 Task: In the  document diary.txt. Insert footer and write 'www.stellar.com'. Find the word using Dictionary 'Enough' Use the tool word Count and display word count while typing
Action: Mouse moved to (412, 337)
Screenshot: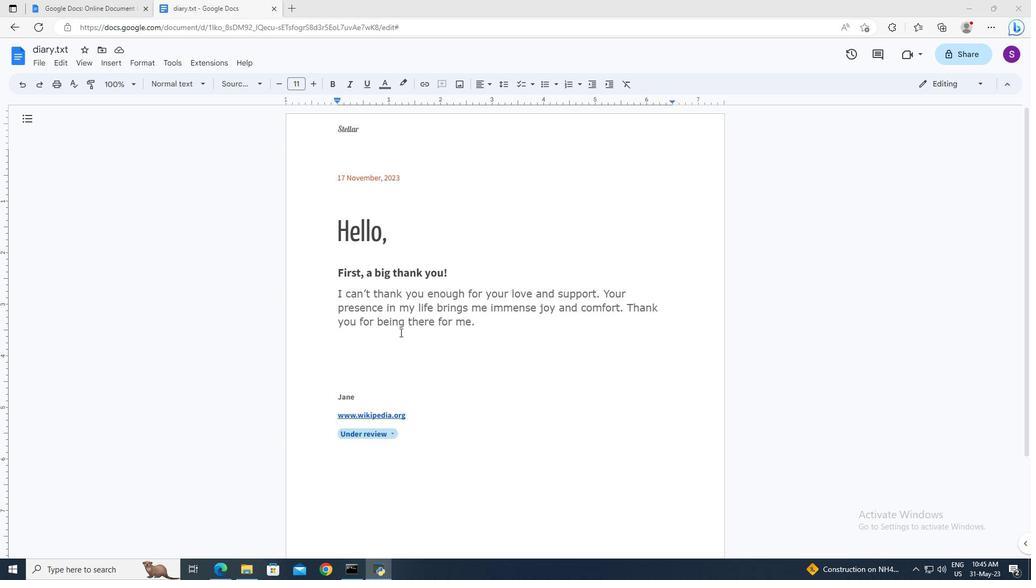 
Action: Mouse pressed left at (412, 337)
Screenshot: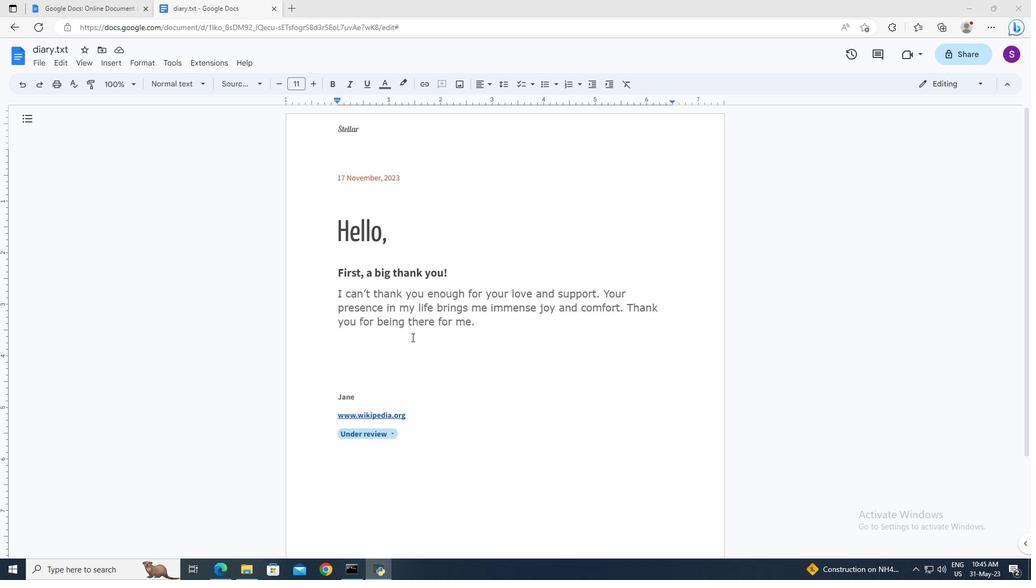 
Action: Mouse moved to (406, 336)
Screenshot: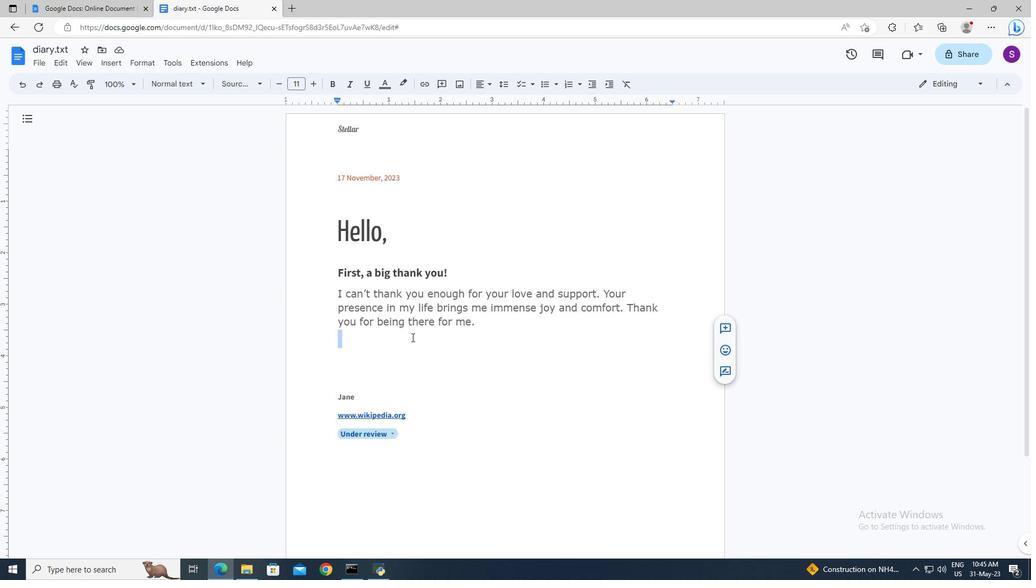 
Action: Mouse pressed left at (406, 336)
Screenshot: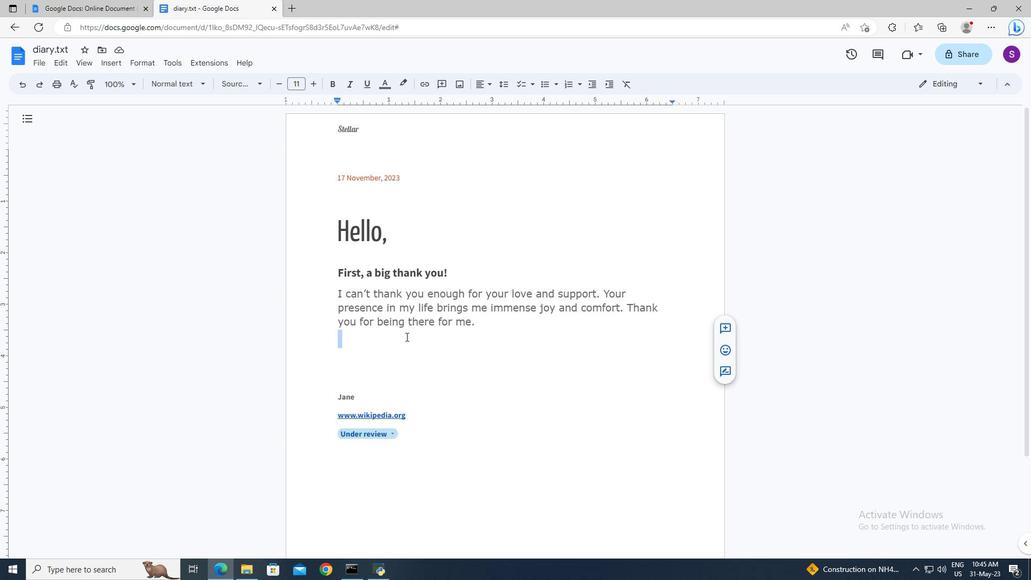 
Action: Mouse moved to (118, 65)
Screenshot: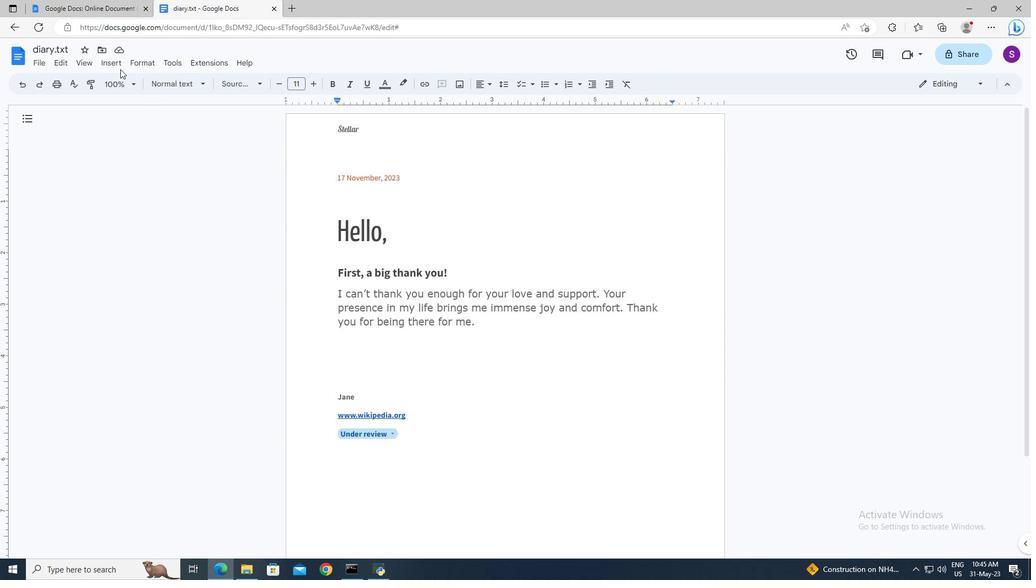 
Action: Mouse pressed left at (118, 65)
Screenshot: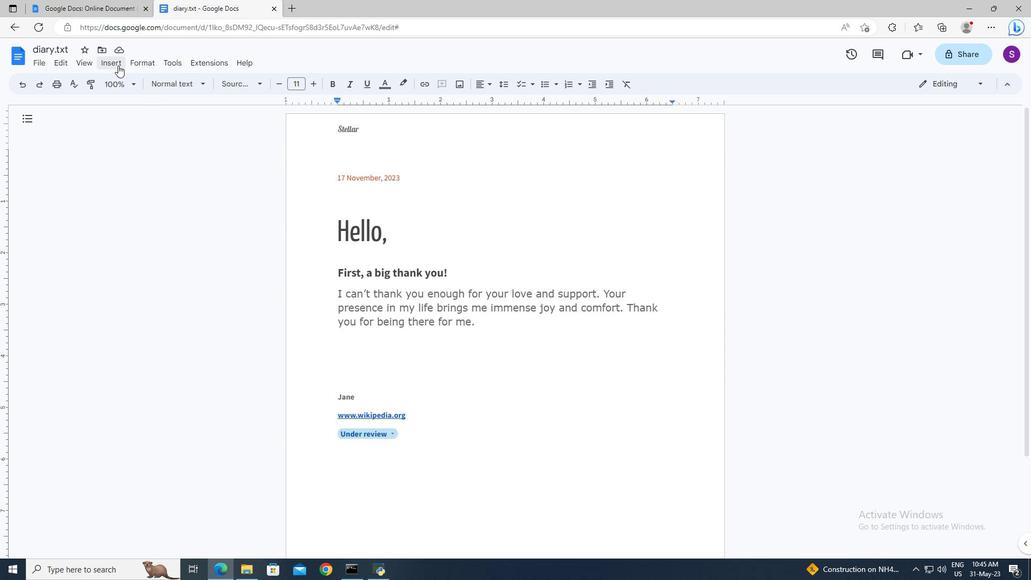 
Action: Mouse moved to (292, 352)
Screenshot: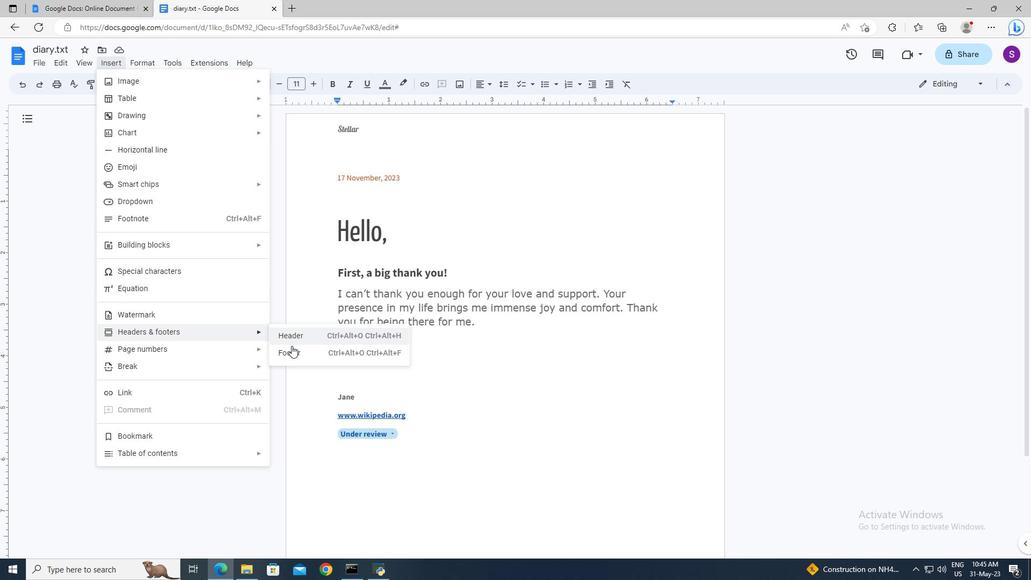 
Action: Mouse pressed left at (292, 352)
Screenshot: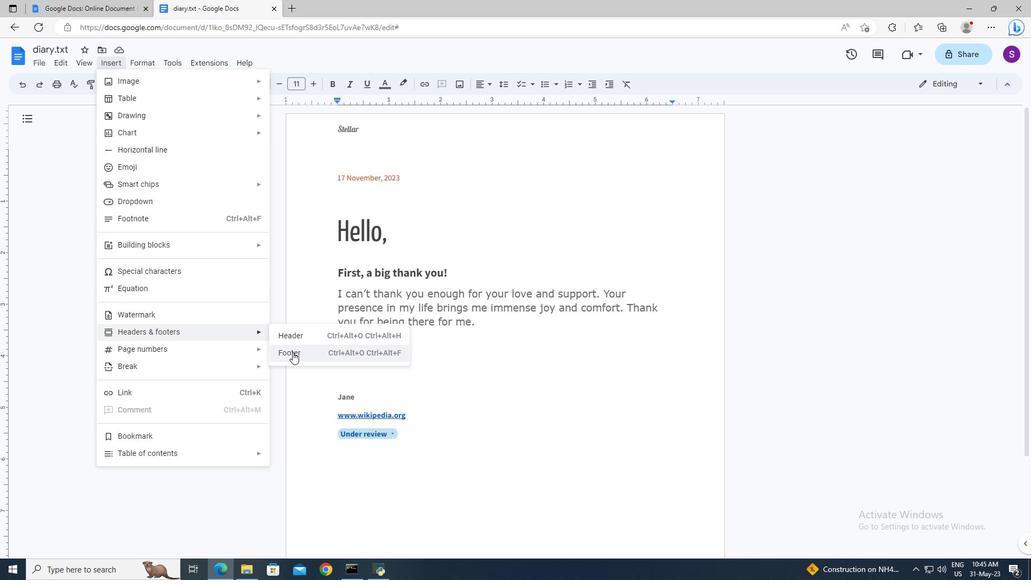 
Action: Key pressed www.stellar.com
Screenshot: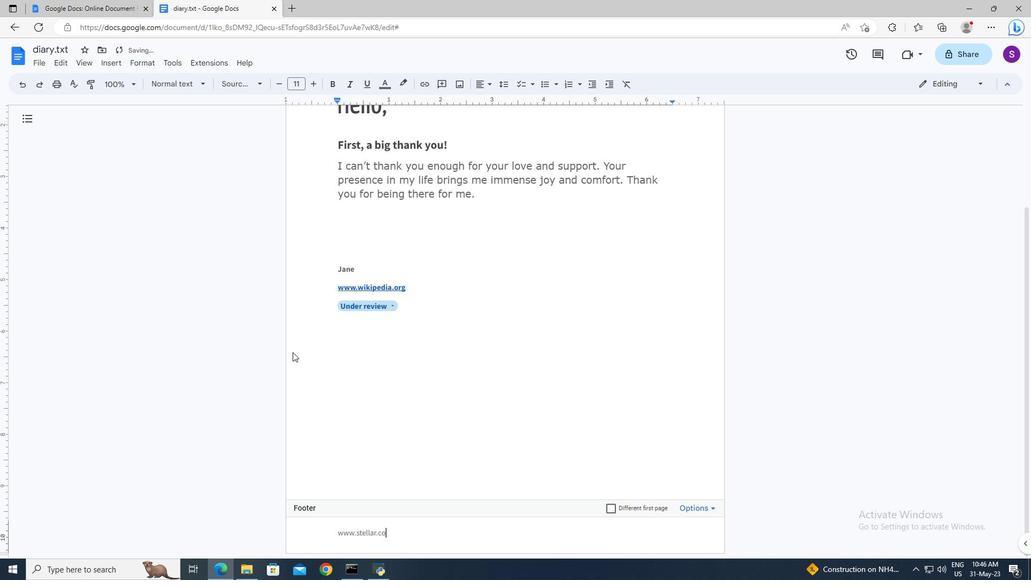 
Action: Mouse moved to (291, 351)
Screenshot: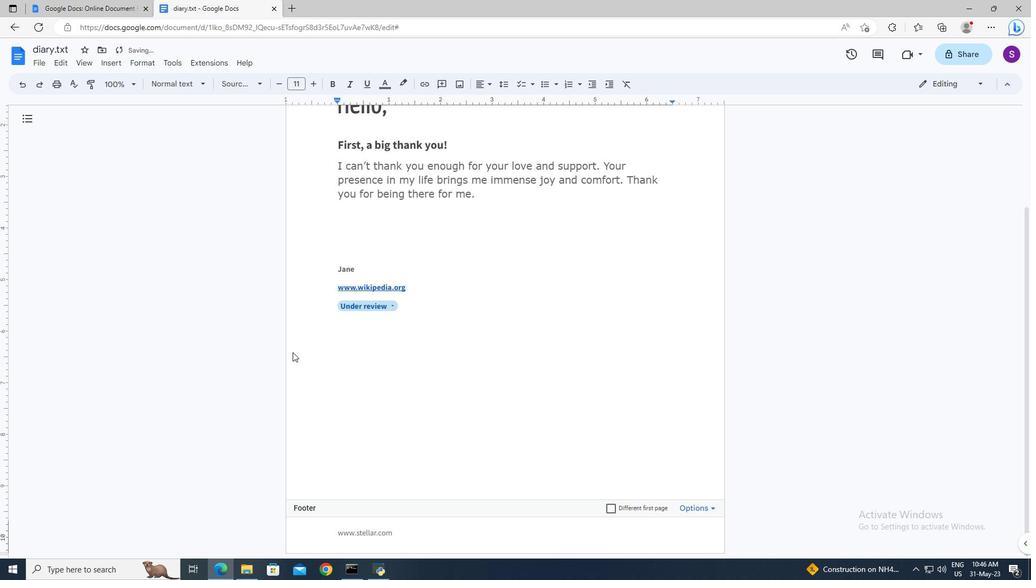 
Action: Mouse scrolled (291, 352) with delta (0, 0)
Screenshot: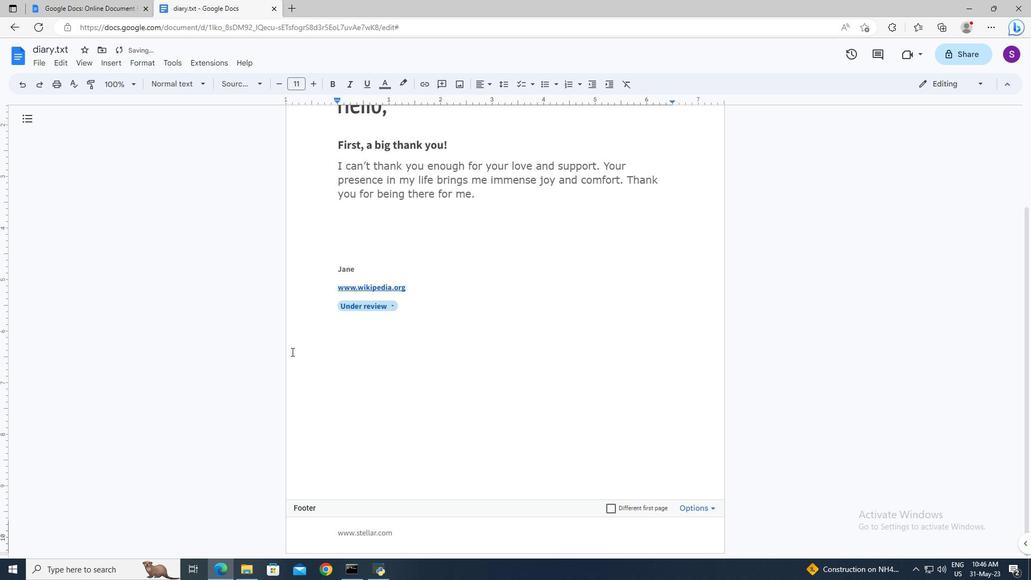 
Action: Mouse scrolled (291, 352) with delta (0, 0)
Screenshot: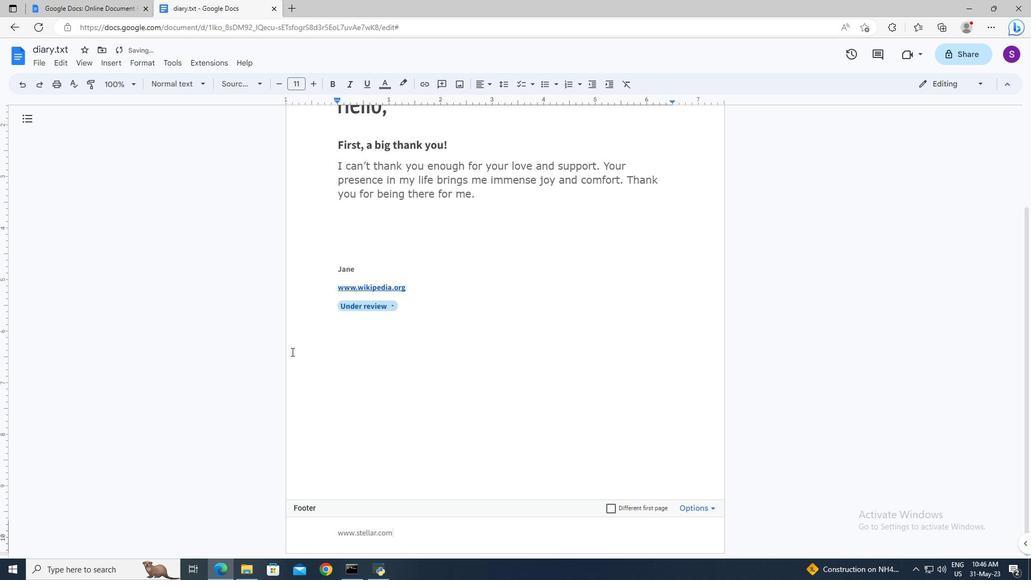 
Action: Mouse scrolled (291, 352) with delta (0, 0)
Screenshot: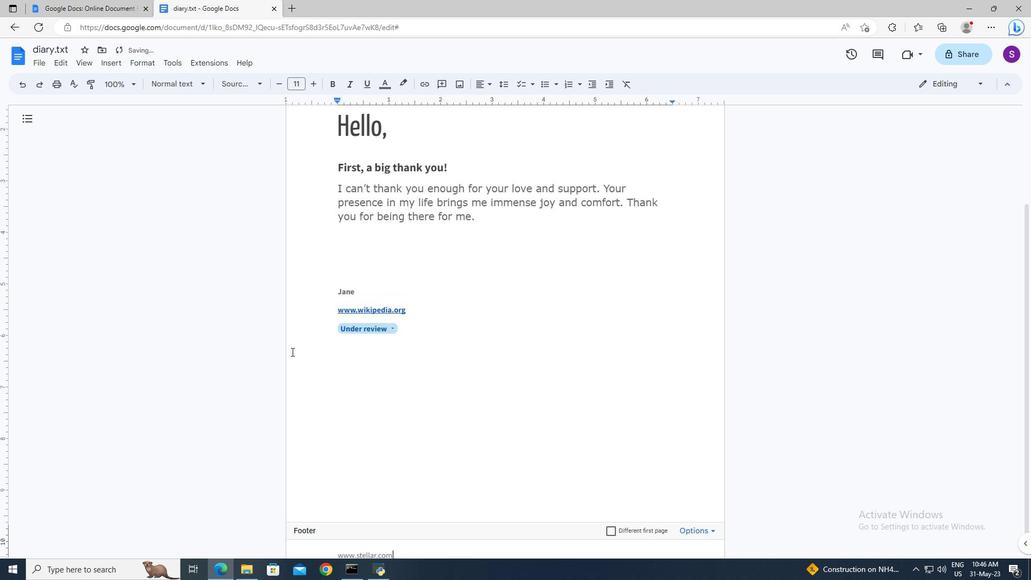
Action: Mouse moved to (168, 62)
Screenshot: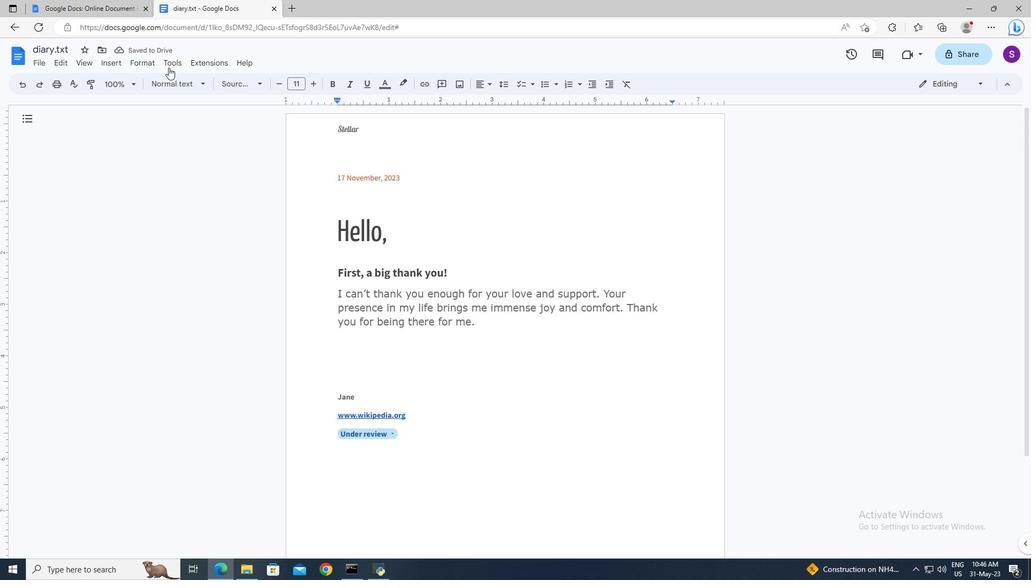 
Action: Mouse pressed left at (168, 62)
Screenshot: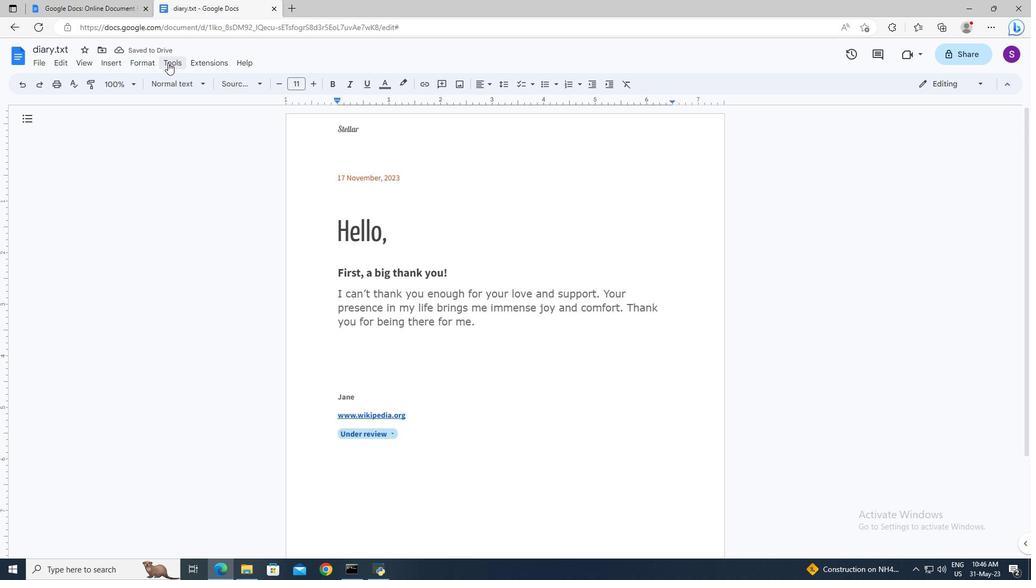
Action: Mouse moved to (207, 219)
Screenshot: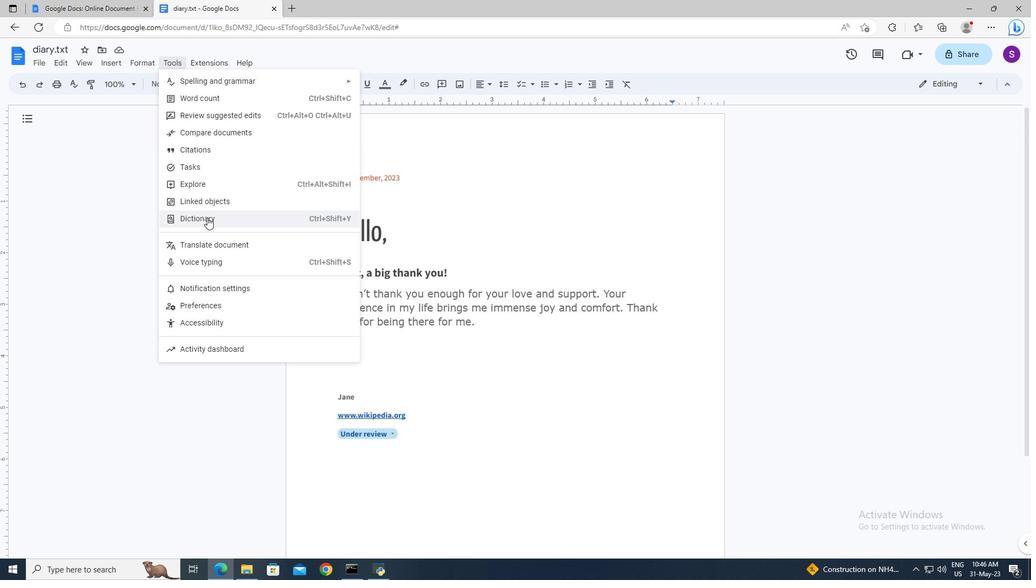 
Action: Mouse pressed left at (207, 219)
Screenshot: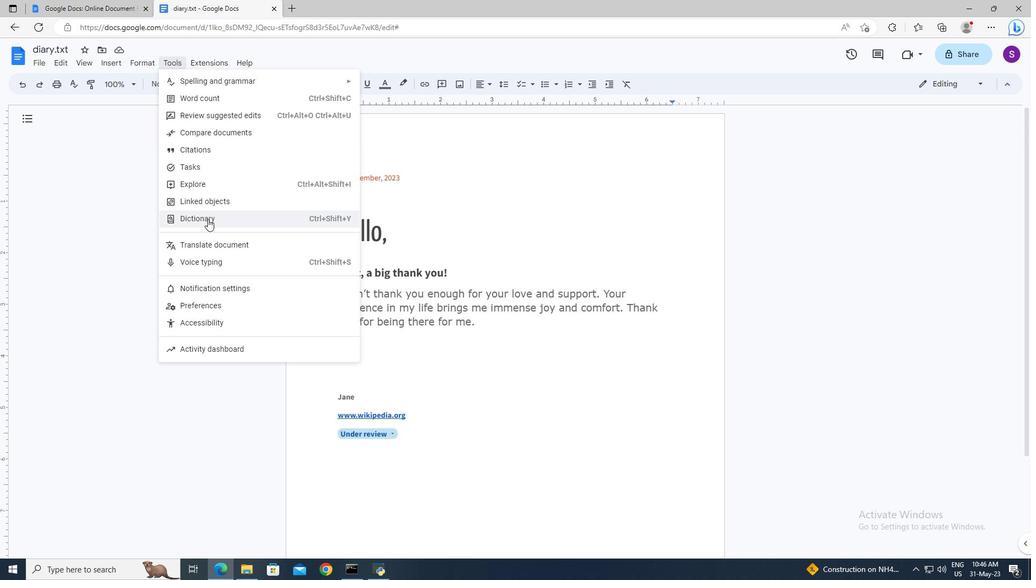 
Action: Mouse moved to (921, 111)
Screenshot: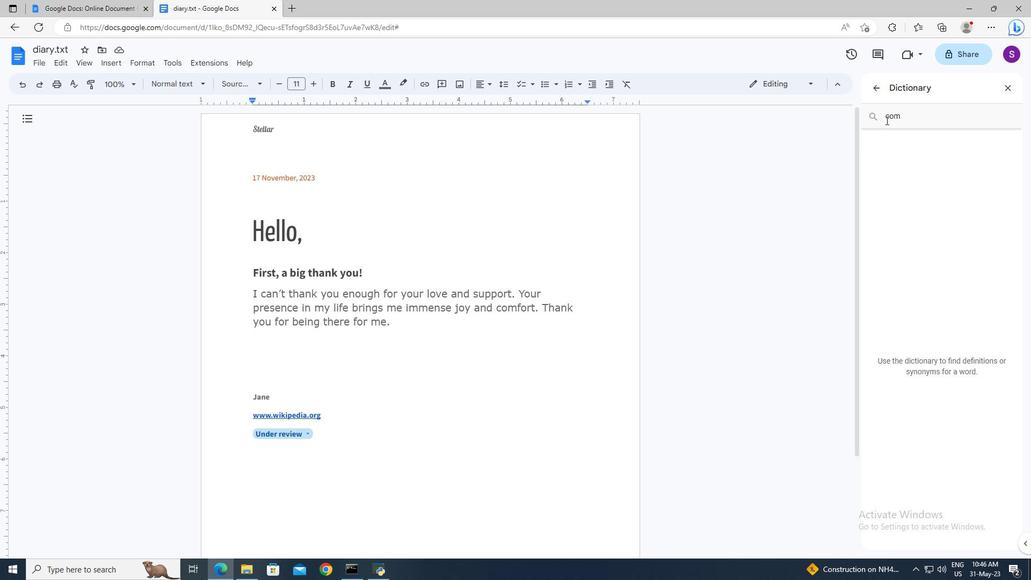 
Action: Mouse pressed left at (921, 111)
Screenshot: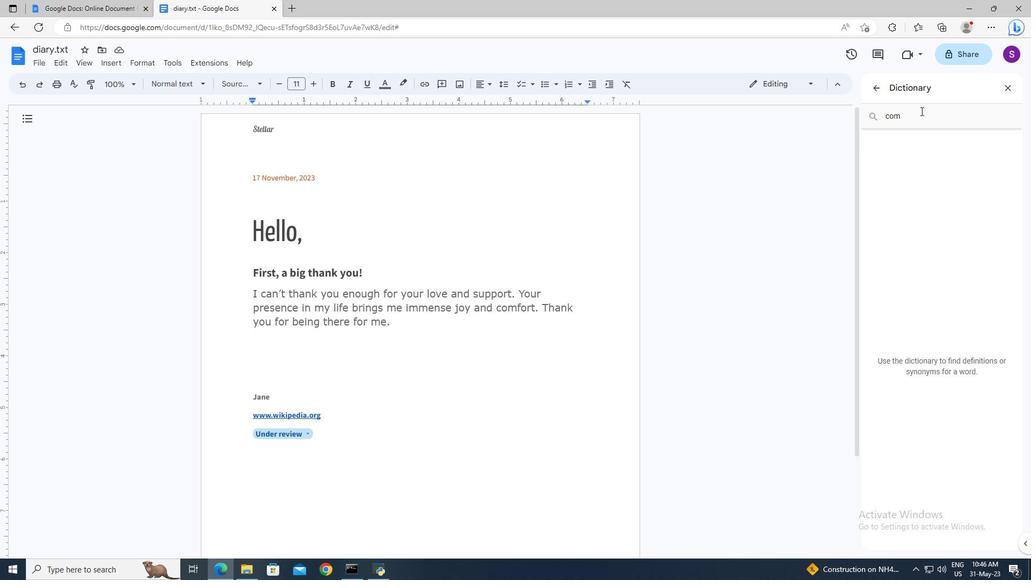 
Action: Mouse moved to (764, 61)
Screenshot: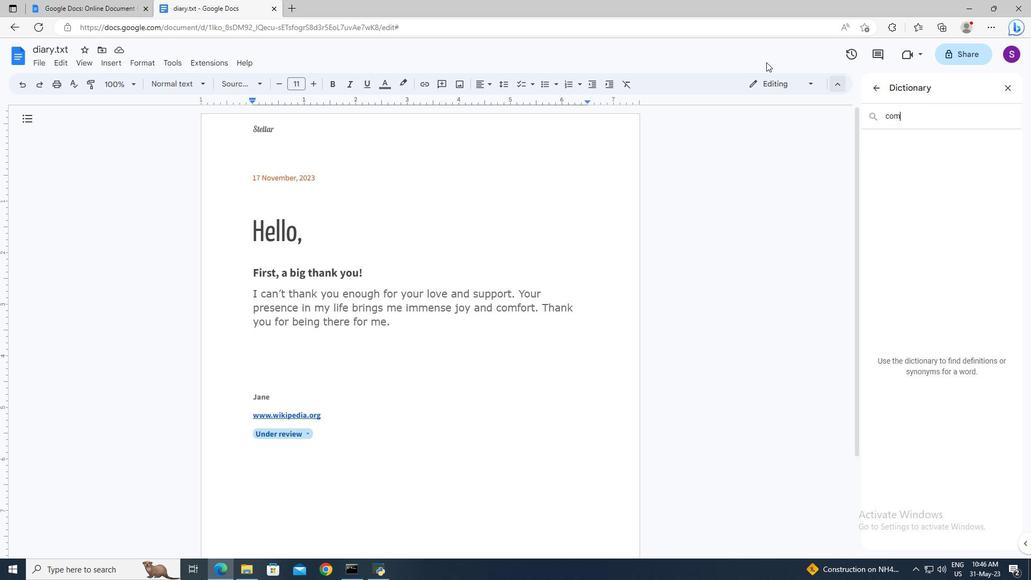 
Action: Key pressed ctrl+A<Key.delete><Key.shift>Enough<Key.enter>
Screenshot: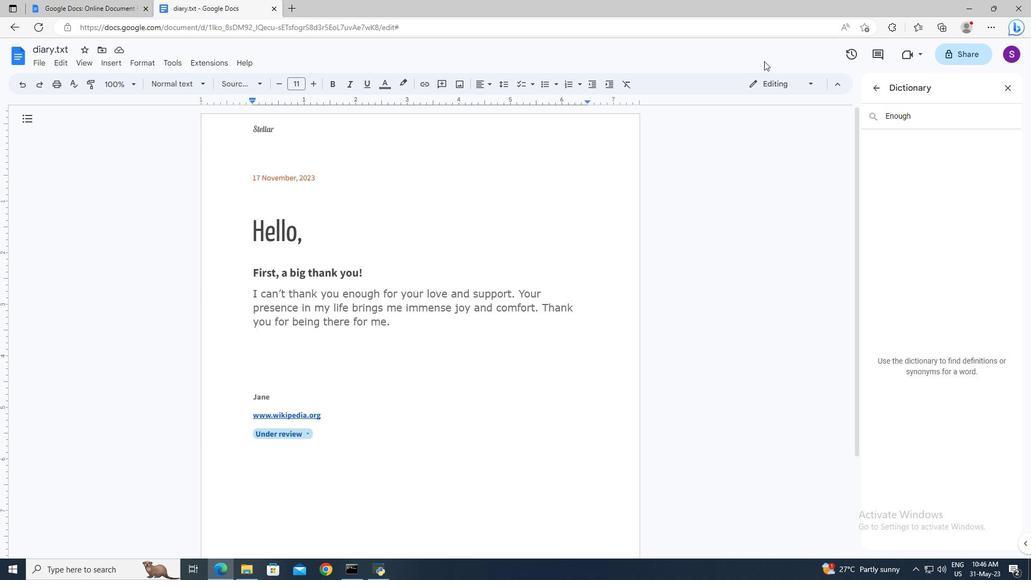 
Action: Mouse moved to (179, 62)
Screenshot: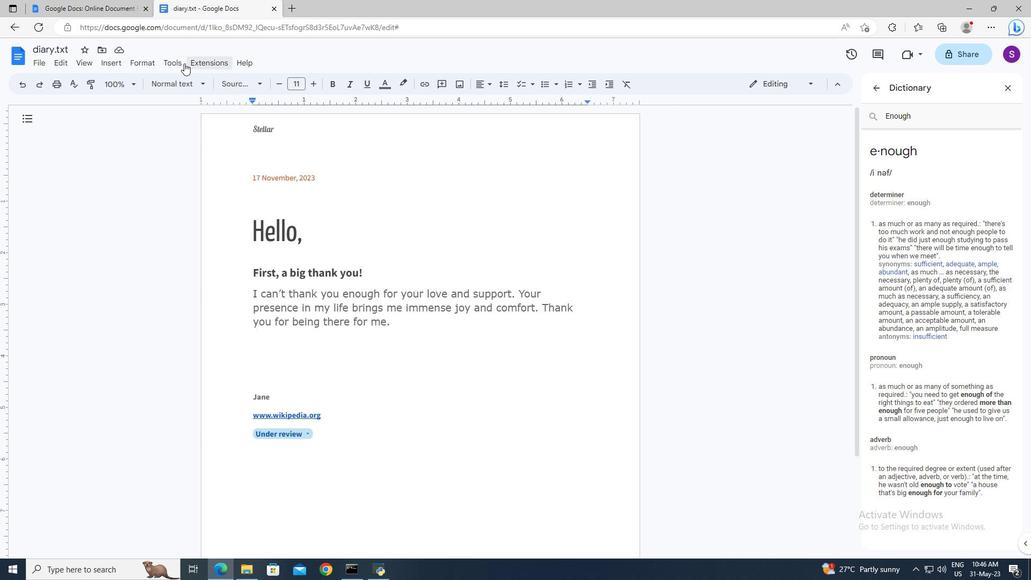 
Action: Mouse pressed left at (179, 62)
Screenshot: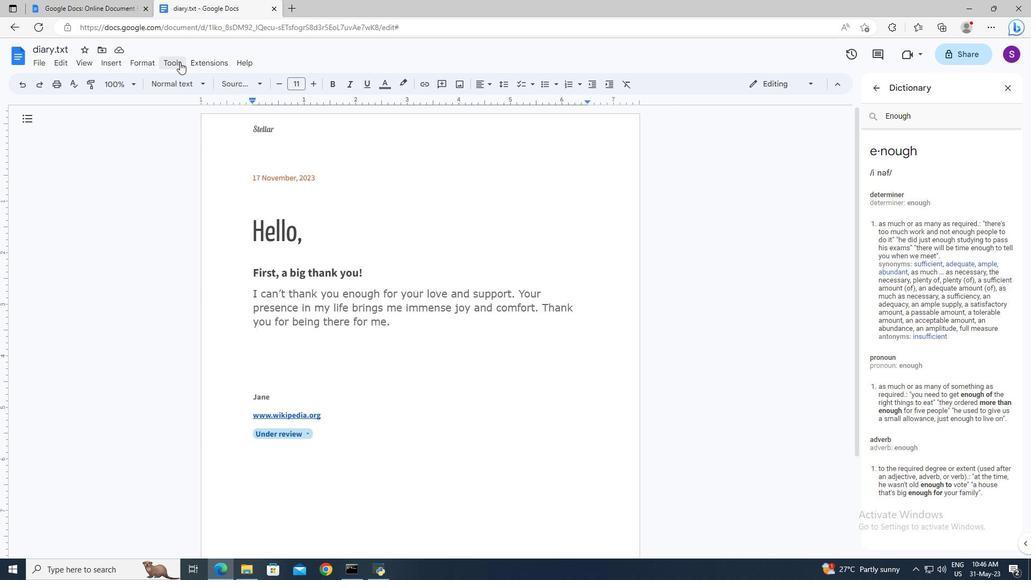 
Action: Mouse moved to (204, 95)
Screenshot: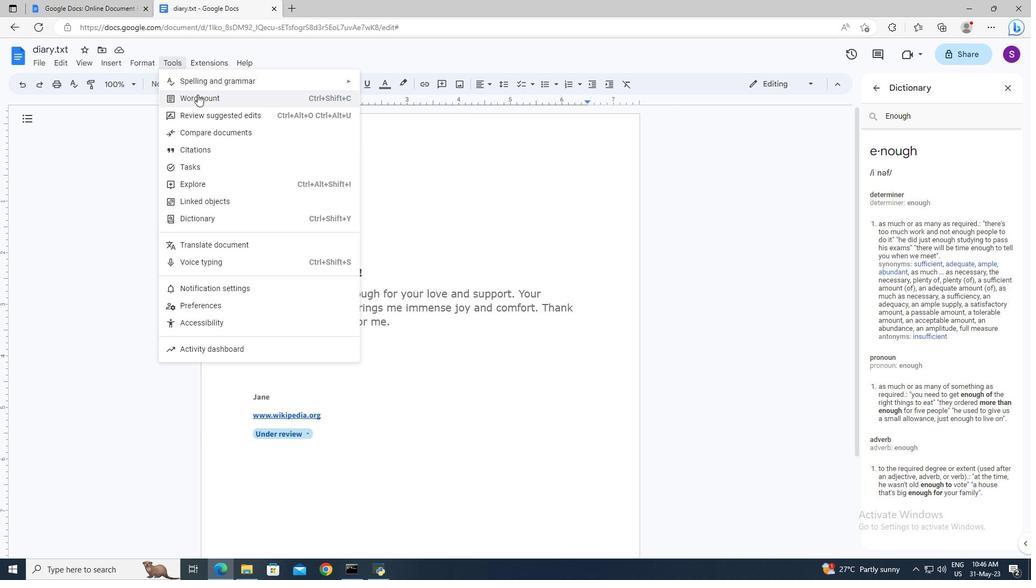 
Action: Mouse pressed left at (204, 95)
Screenshot: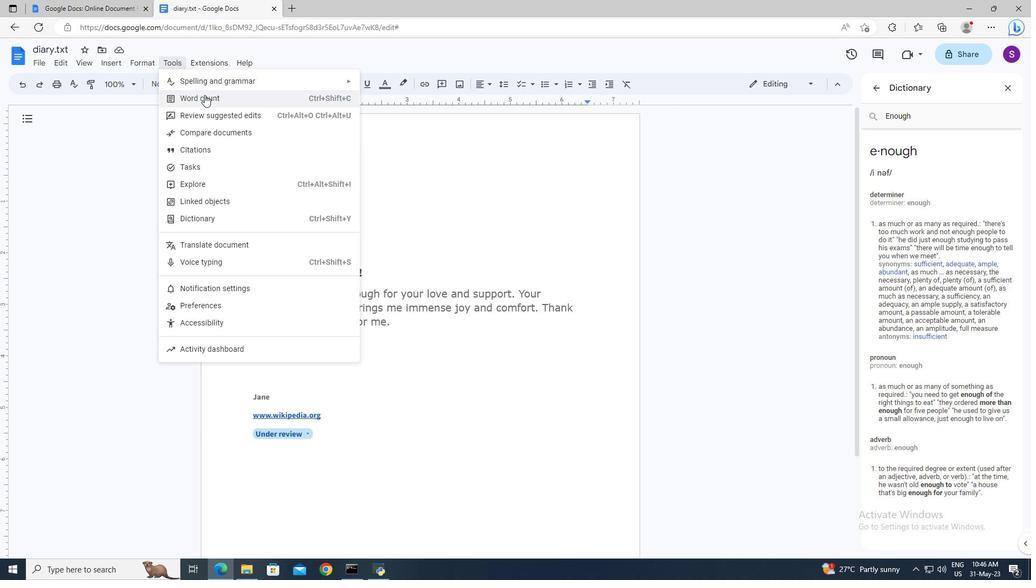 
Action: Mouse moved to (448, 349)
Screenshot: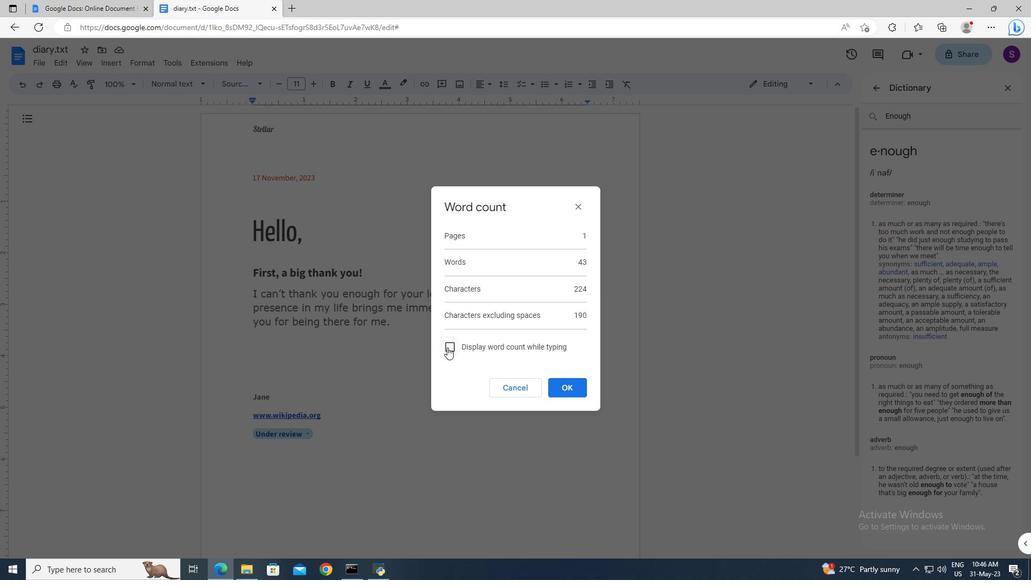 
Action: Mouse pressed left at (448, 349)
Screenshot: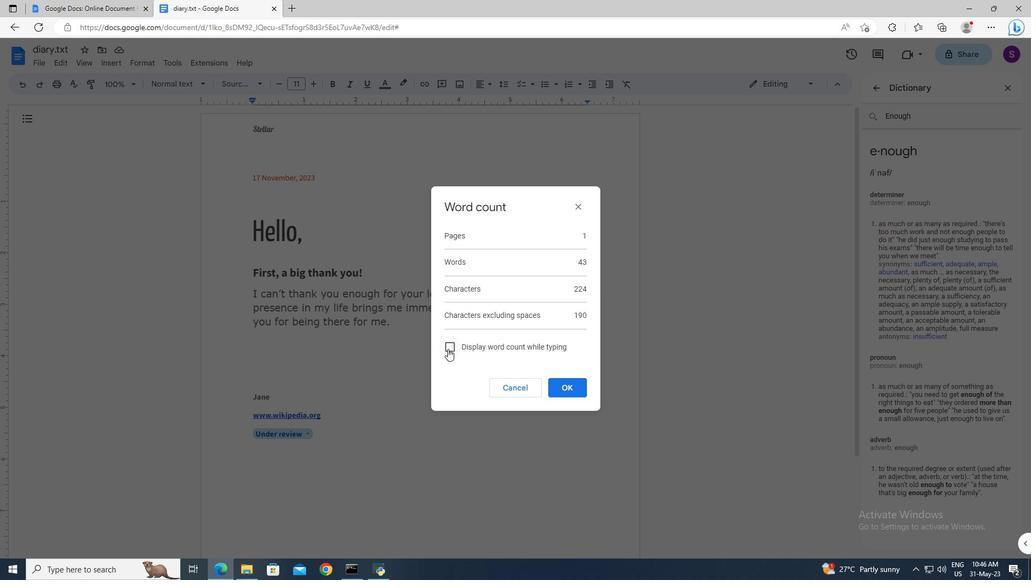 
Action: Mouse moved to (561, 387)
Screenshot: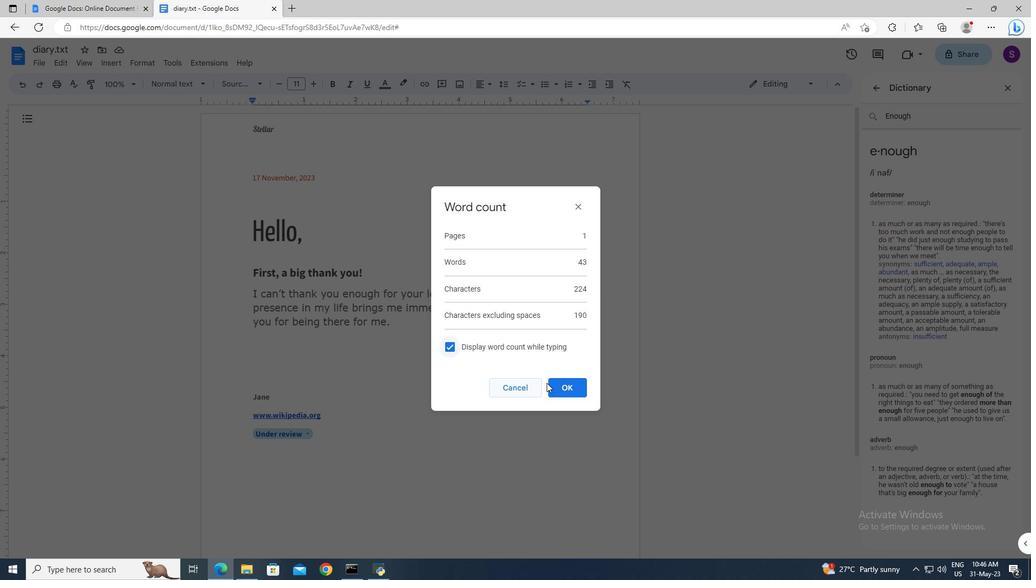 
Action: Mouse pressed left at (561, 387)
Screenshot: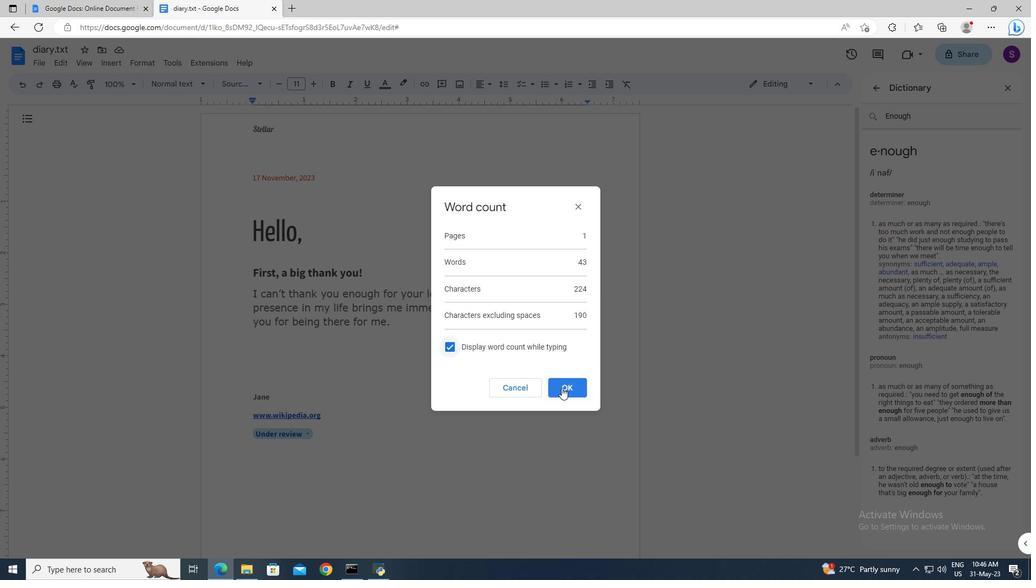 
Action: Mouse moved to (555, 376)
Screenshot: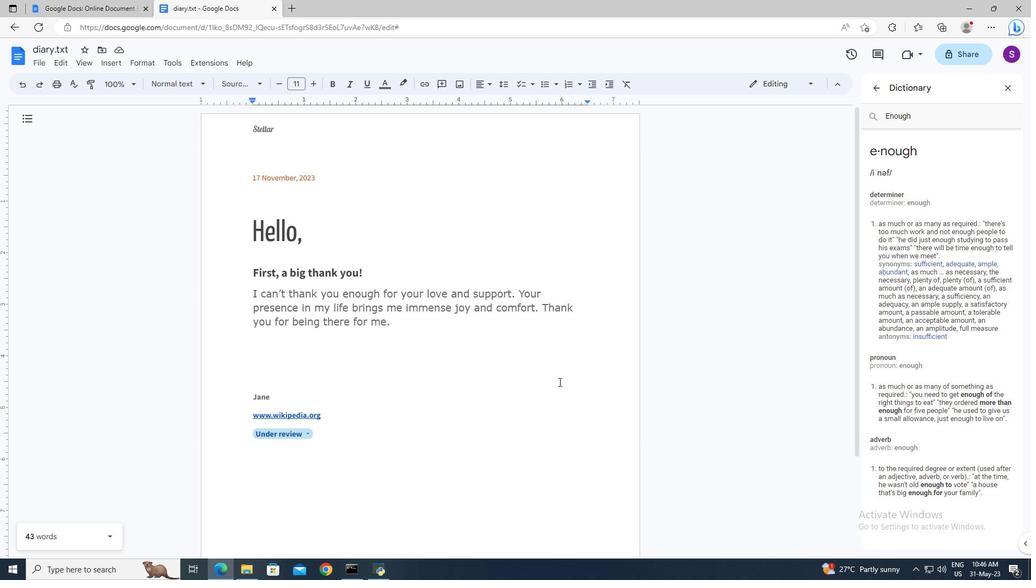
